 Task: Find the cycling routes for traveling to Empire State Building from Home and change the distance units to "km".
Action: Mouse moved to (255, 85)
Screenshot: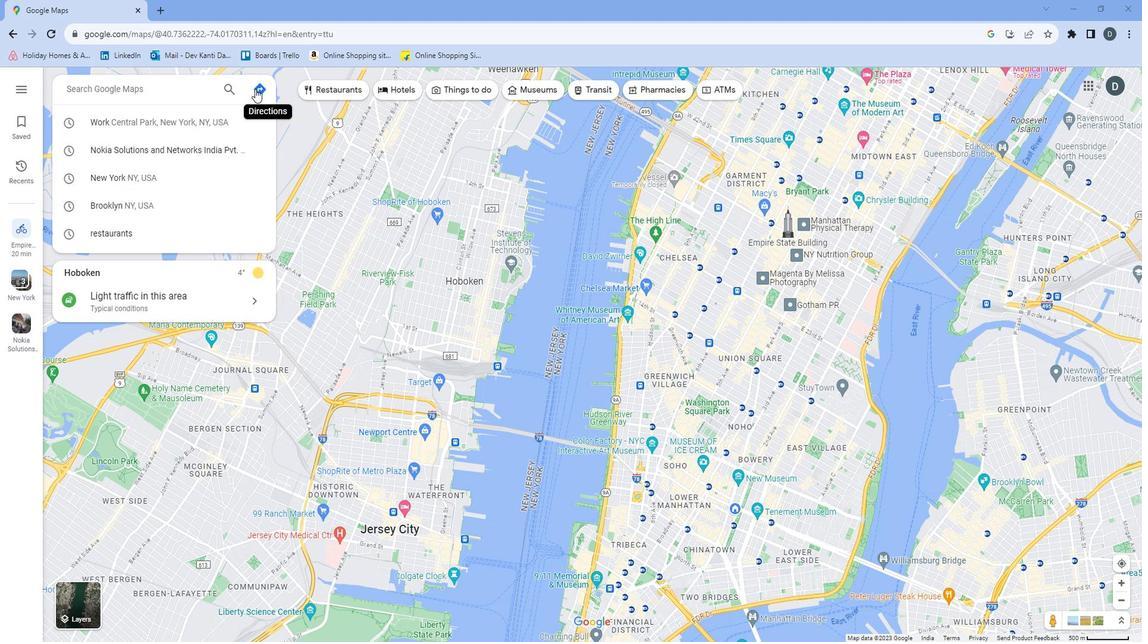 
Action: Mouse pressed left at (255, 85)
Screenshot: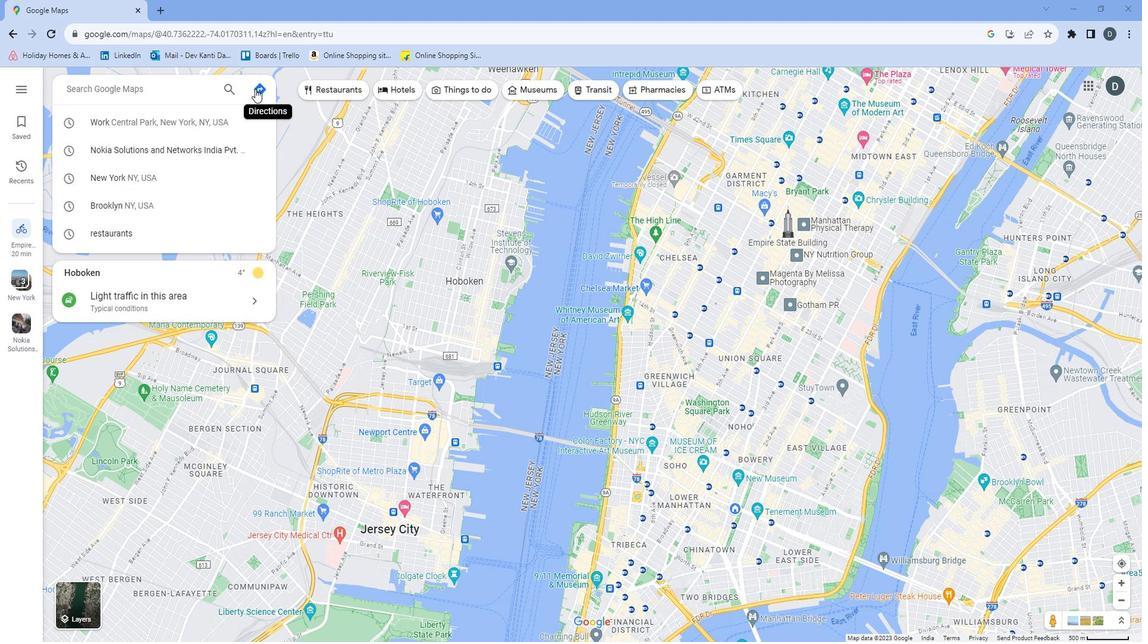 
Action: Mouse moved to (152, 117)
Screenshot: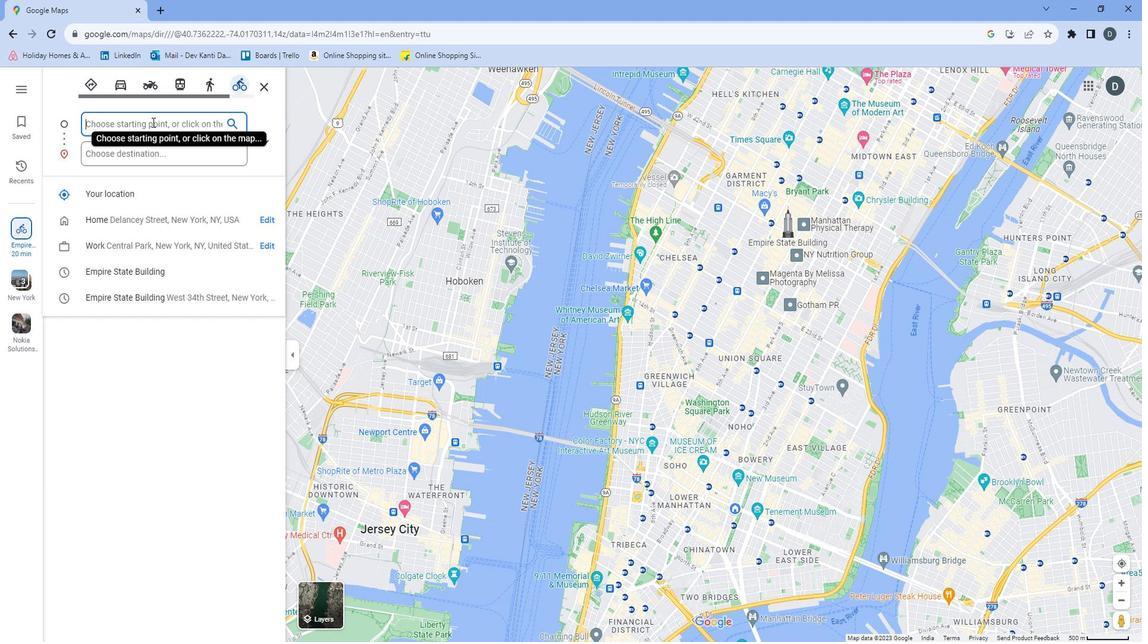 
Action: Mouse pressed left at (152, 117)
Screenshot: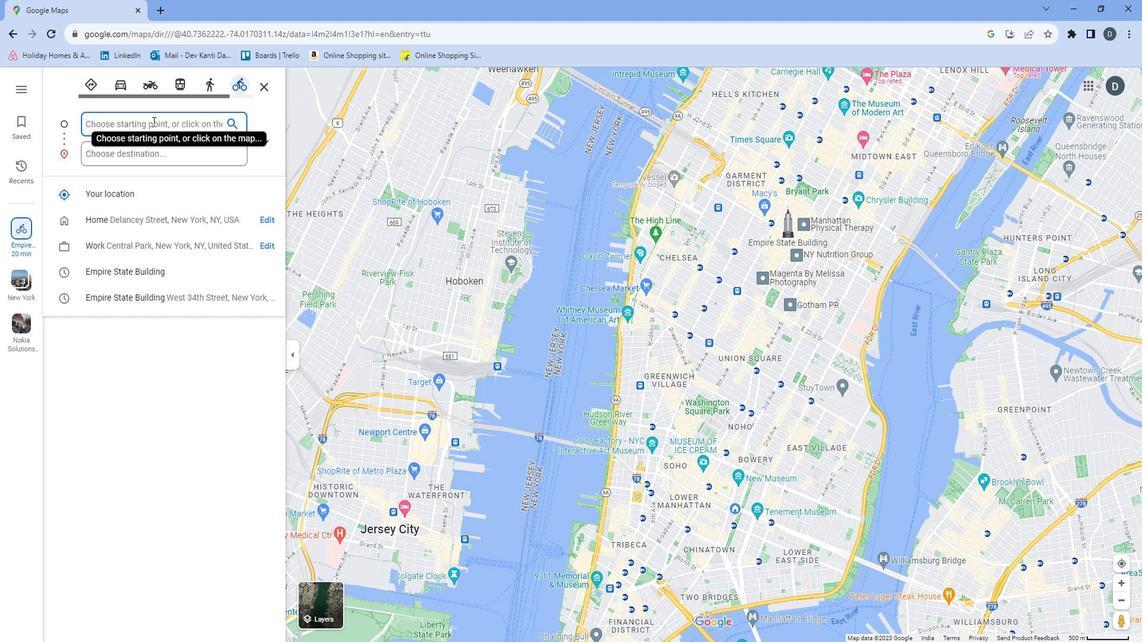 
Action: Mouse moved to (139, 214)
Screenshot: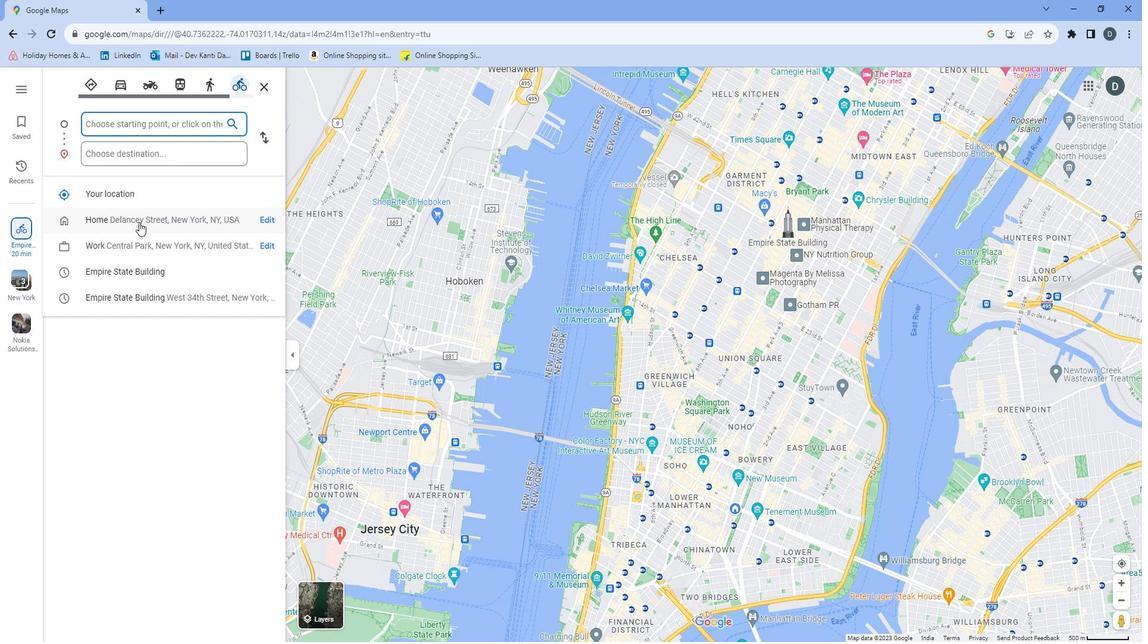 
Action: Mouse pressed left at (139, 214)
Screenshot: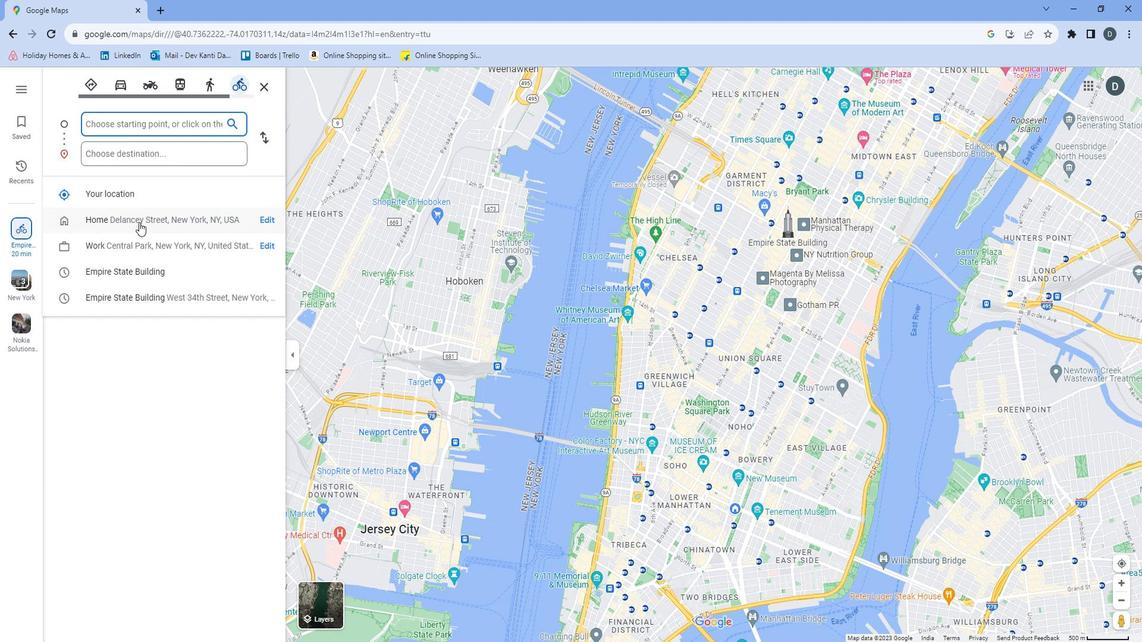 
Action: Mouse moved to (150, 143)
Screenshot: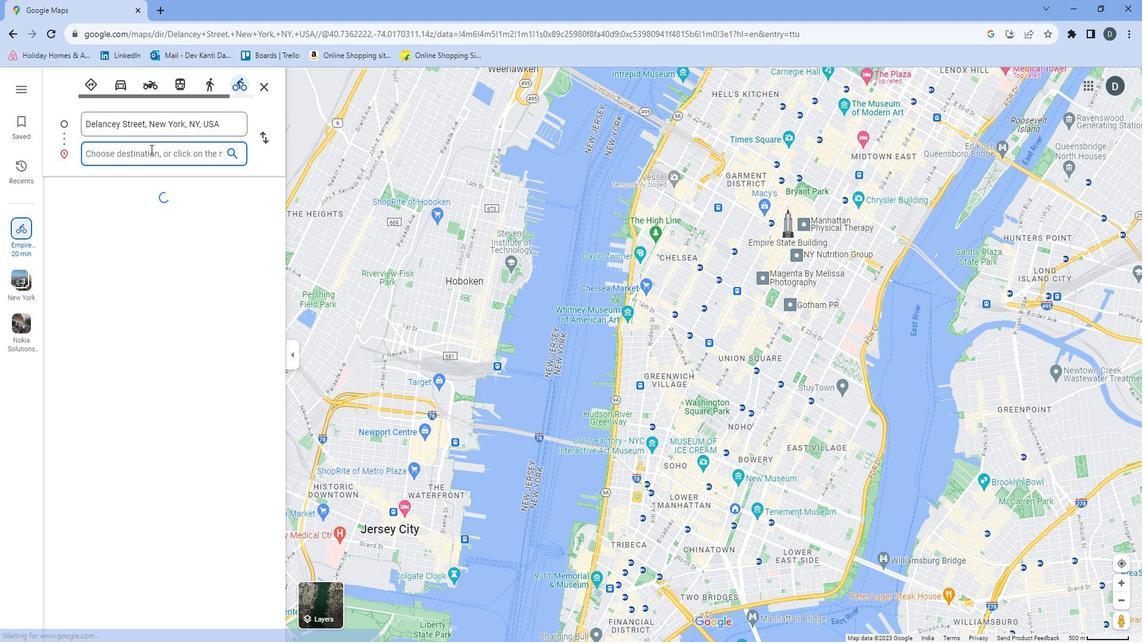 
Action: Mouse pressed left at (150, 143)
Screenshot: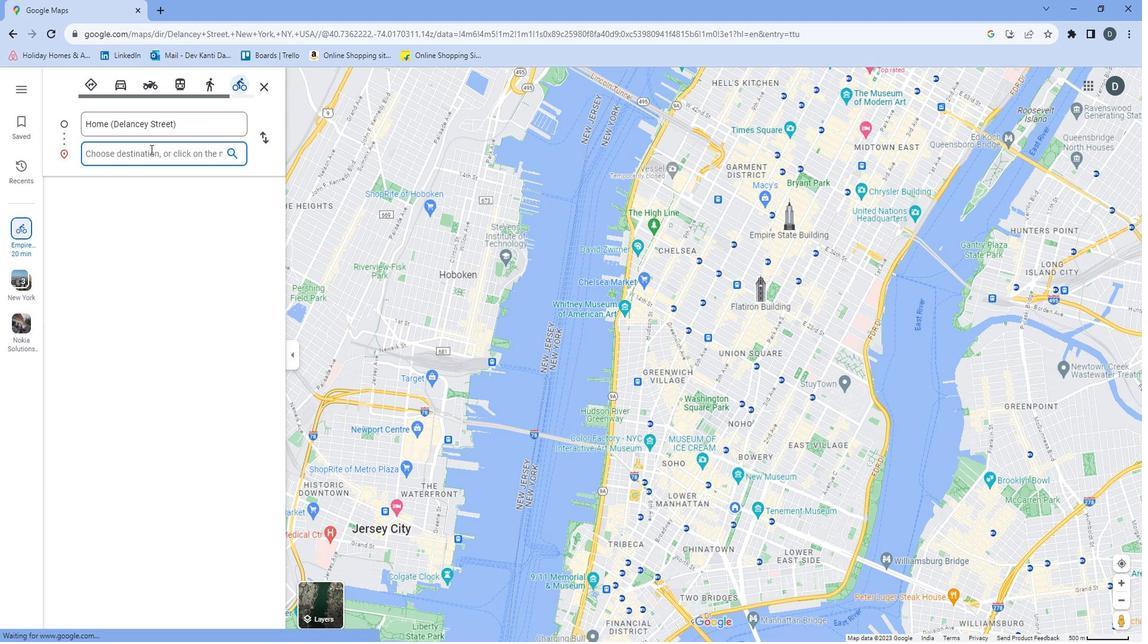 
Action: Mouse moved to (149, 145)
Screenshot: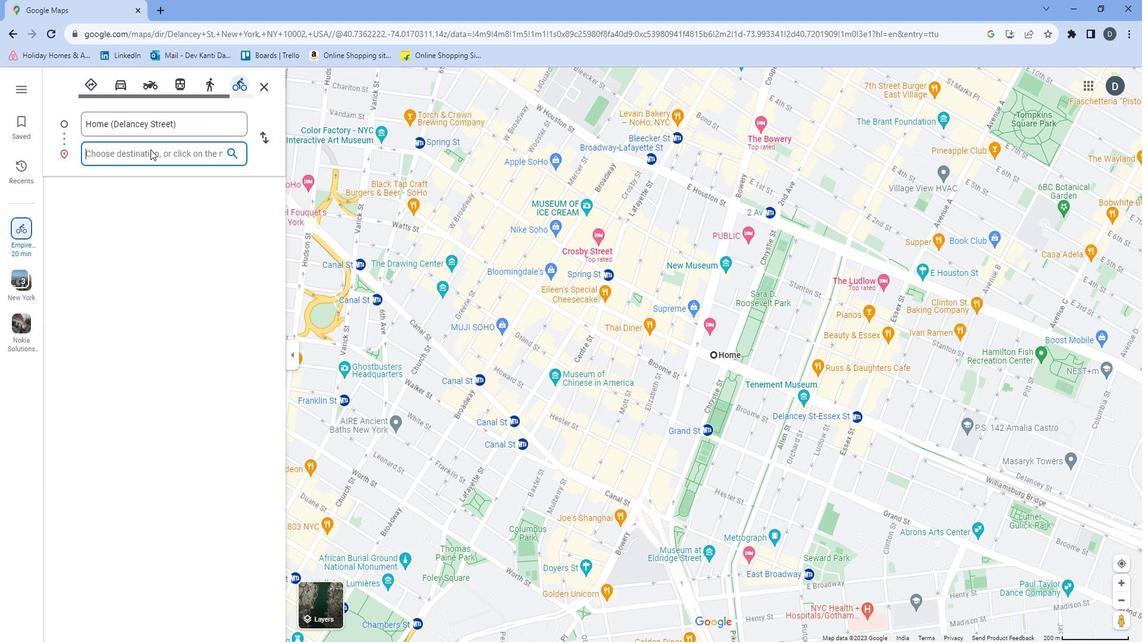 
Action: Key pressed <Key.shift>En<Key.backspace>mpire<Key.space><Key.shift>State<Key.space>
Screenshot: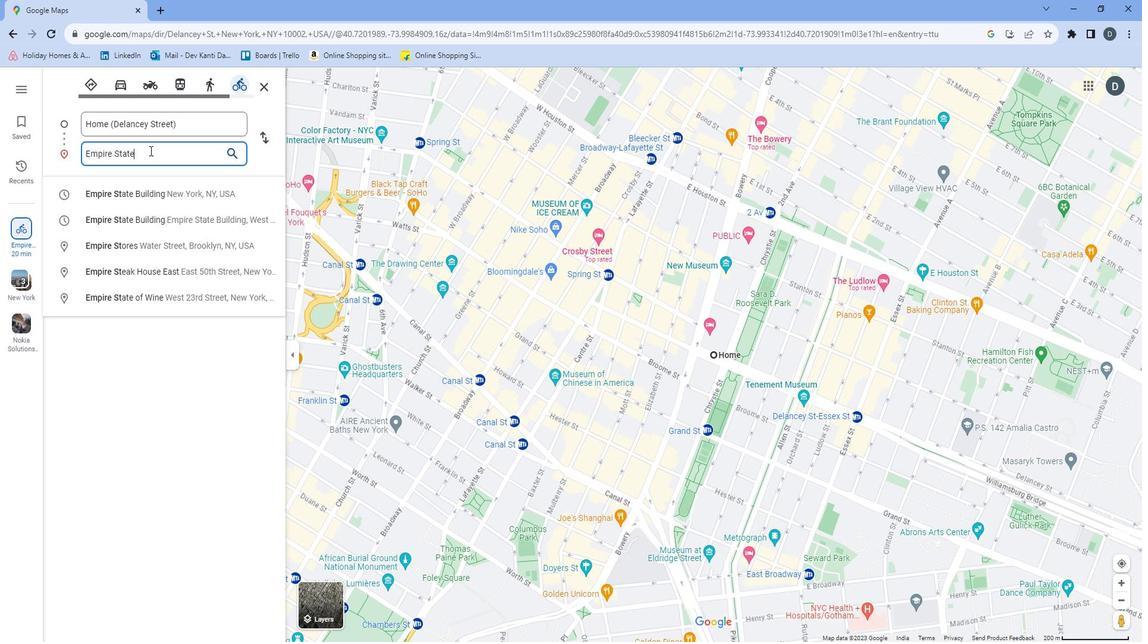 
Action: Mouse moved to (152, 185)
Screenshot: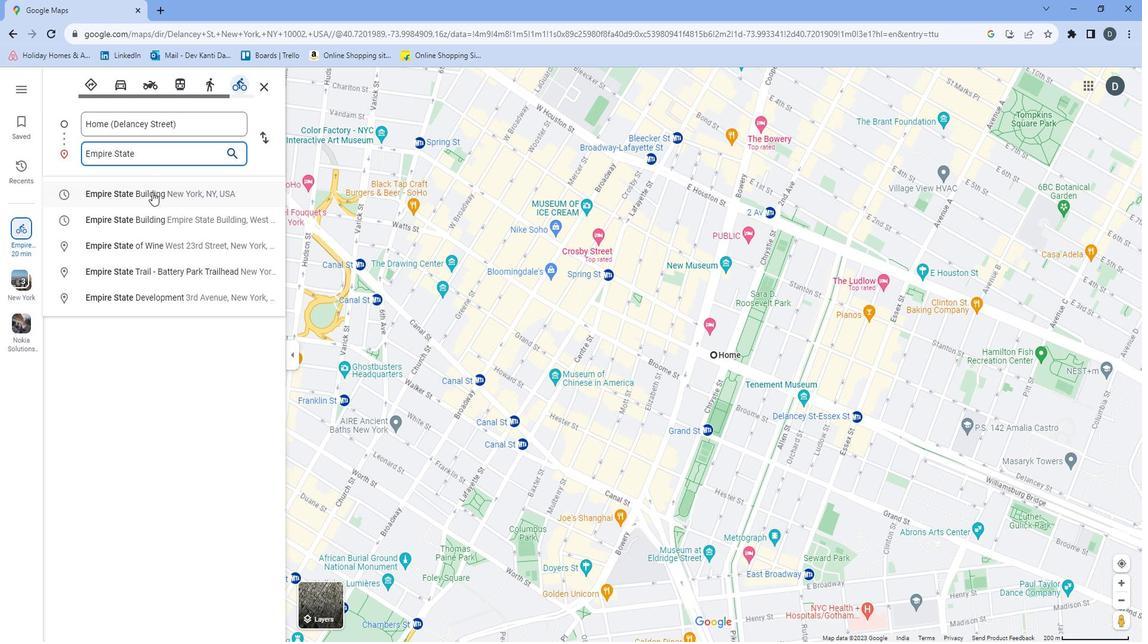 
Action: Mouse pressed left at (152, 185)
Screenshot: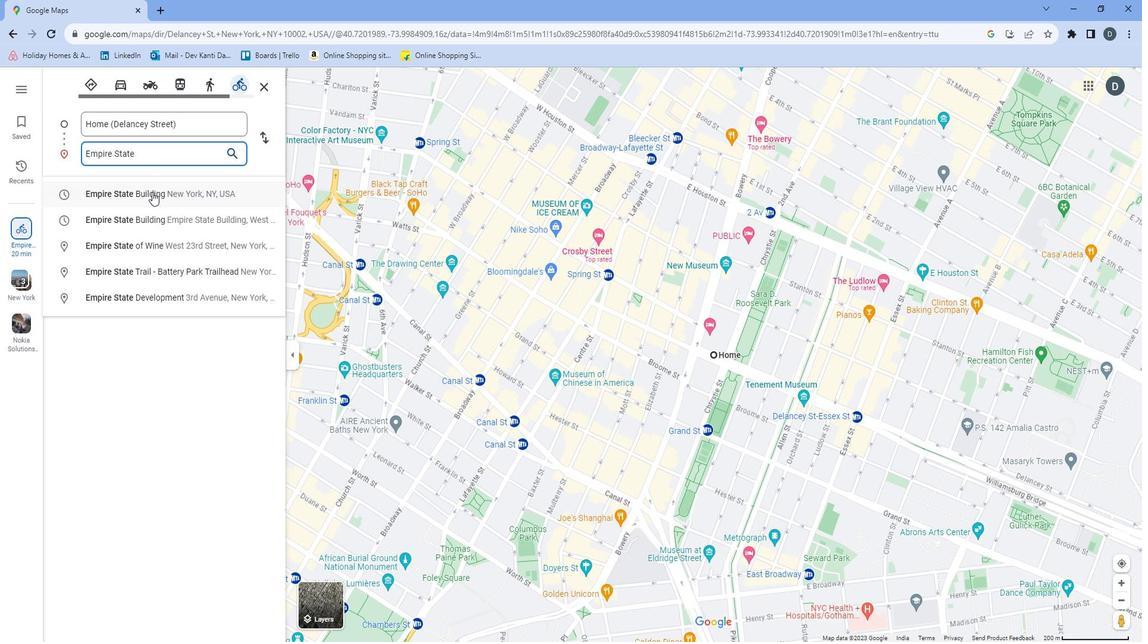 
Action: Mouse moved to (258, 214)
Screenshot: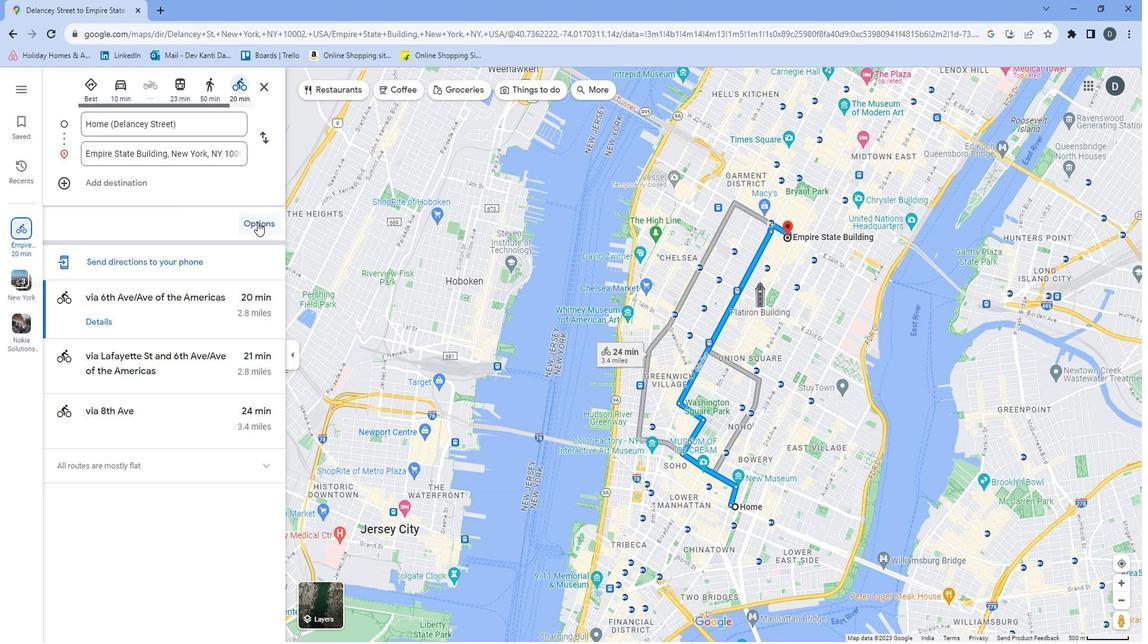 
Action: Mouse pressed left at (258, 214)
Screenshot: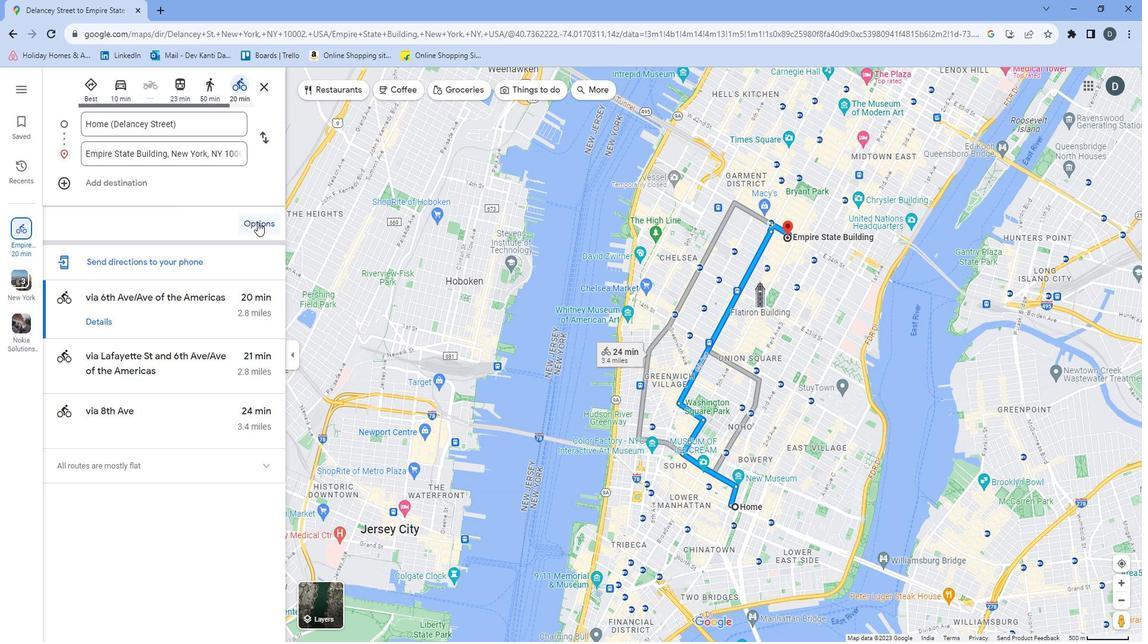 
Action: Mouse moved to (180, 301)
Screenshot: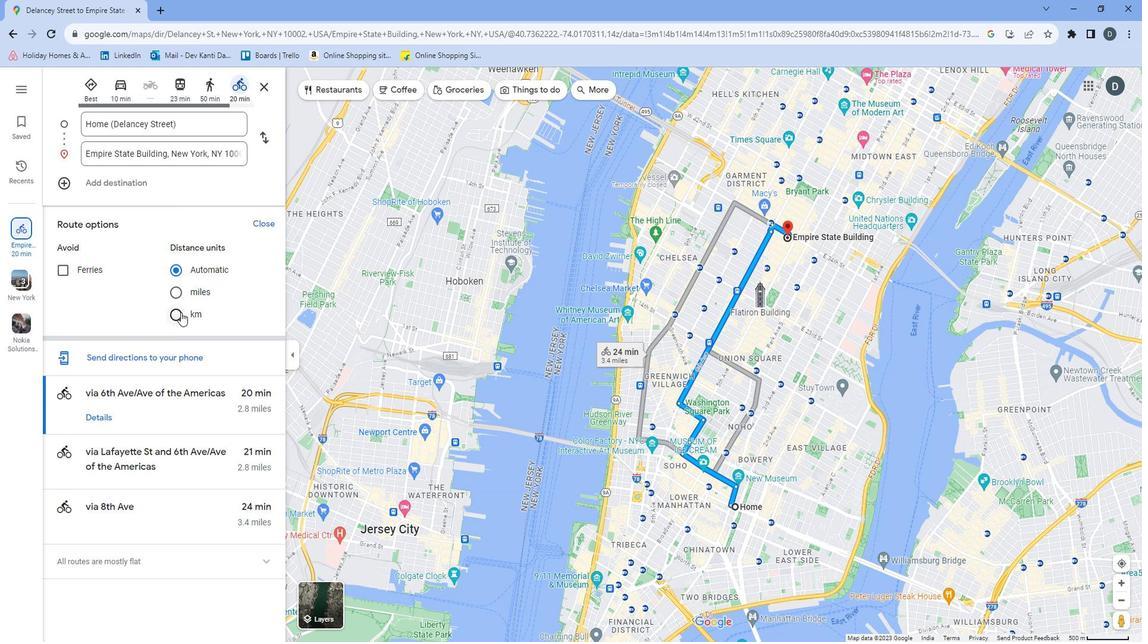 
Action: Mouse pressed left at (180, 301)
Screenshot: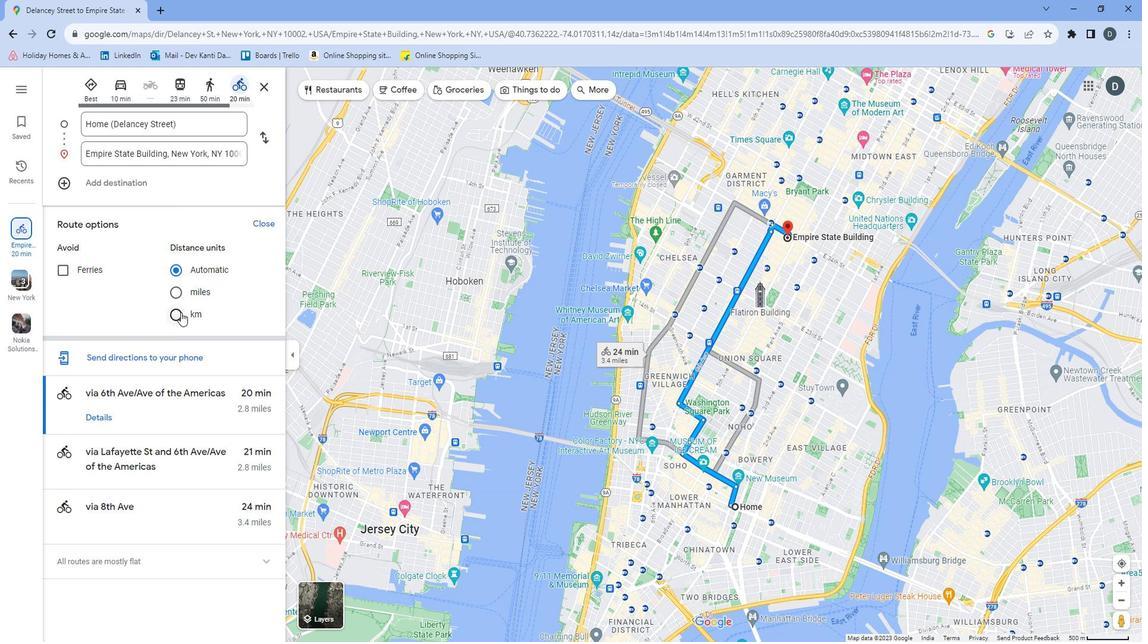 
Action: Mouse moved to (223, 308)
Screenshot: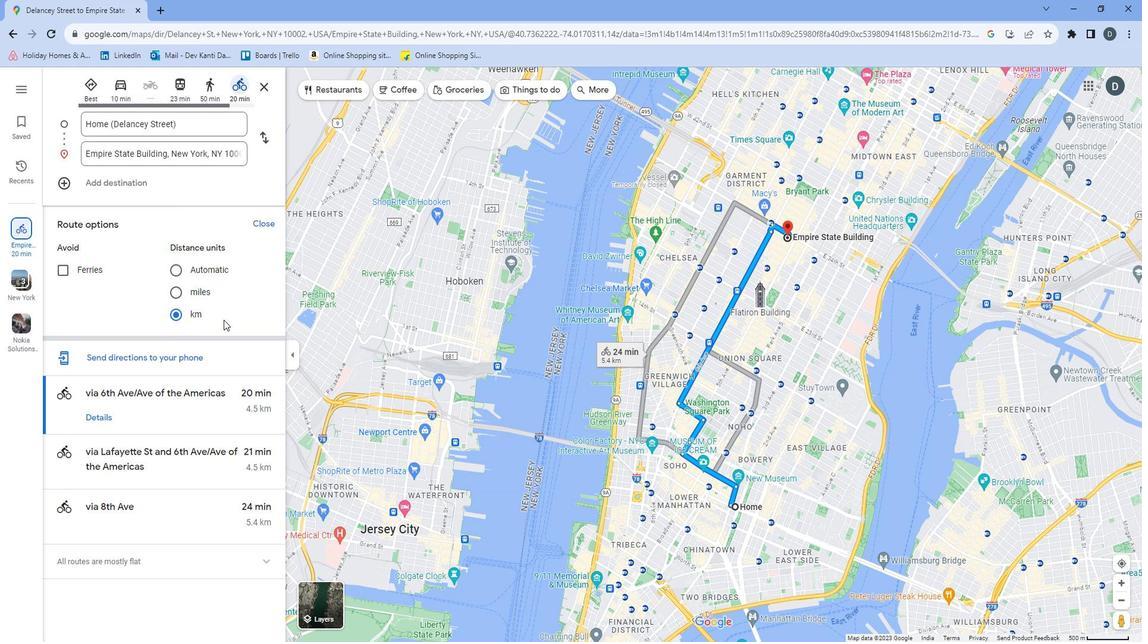 
Action: Mouse scrolled (223, 308) with delta (0, 0)
Screenshot: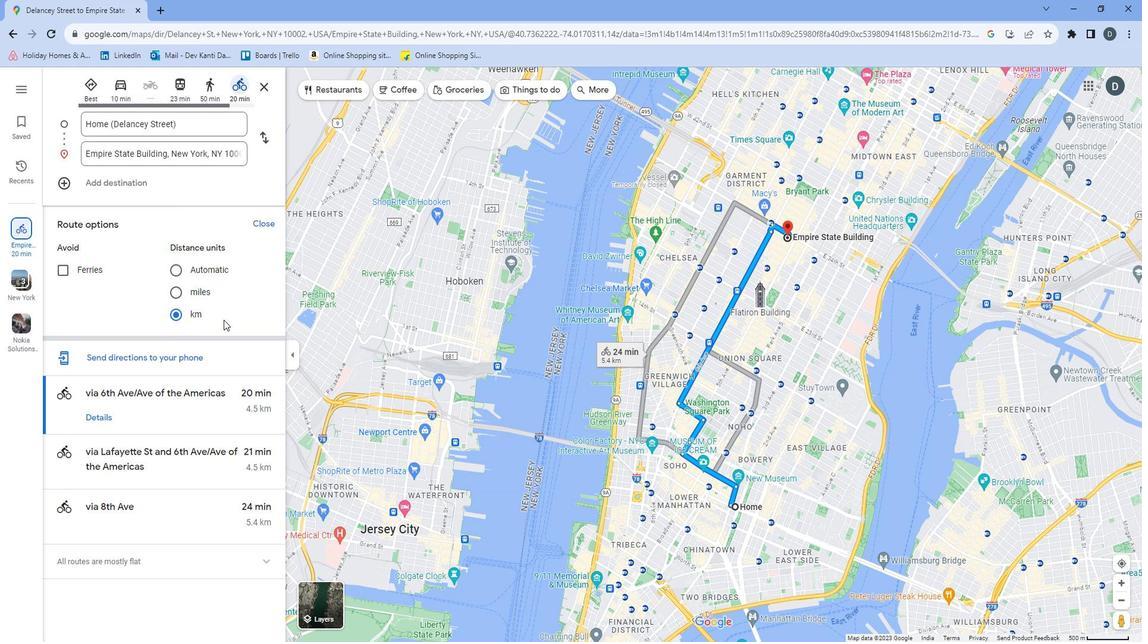 
Action: Mouse moved to (223, 310)
Screenshot: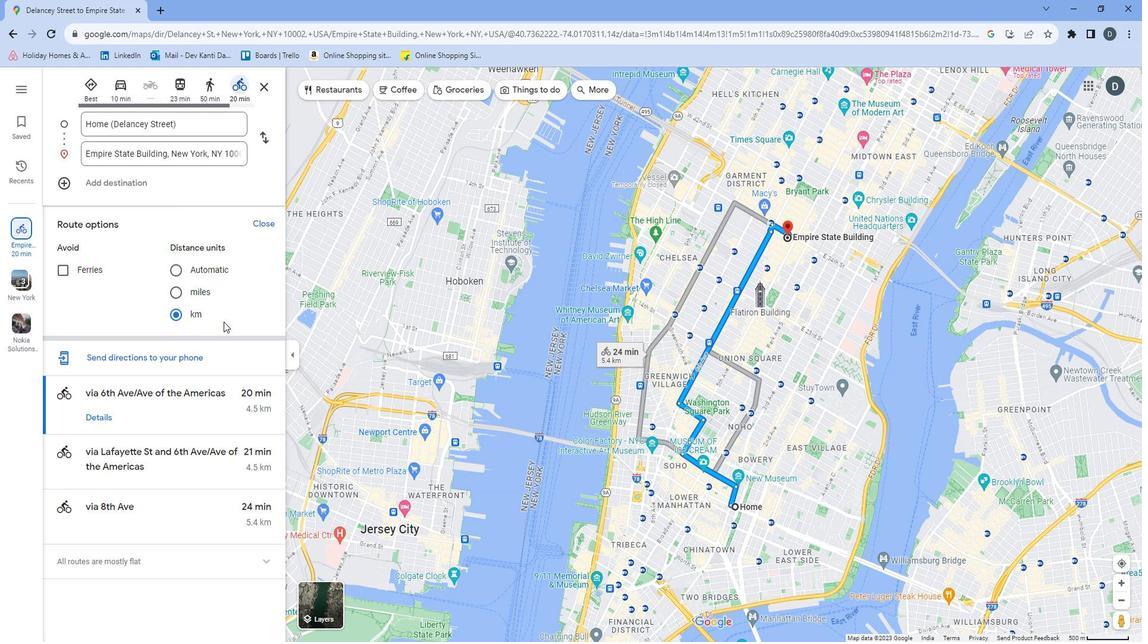 
Action: Mouse scrolled (223, 309) with delta (0, 0)
Screenshot: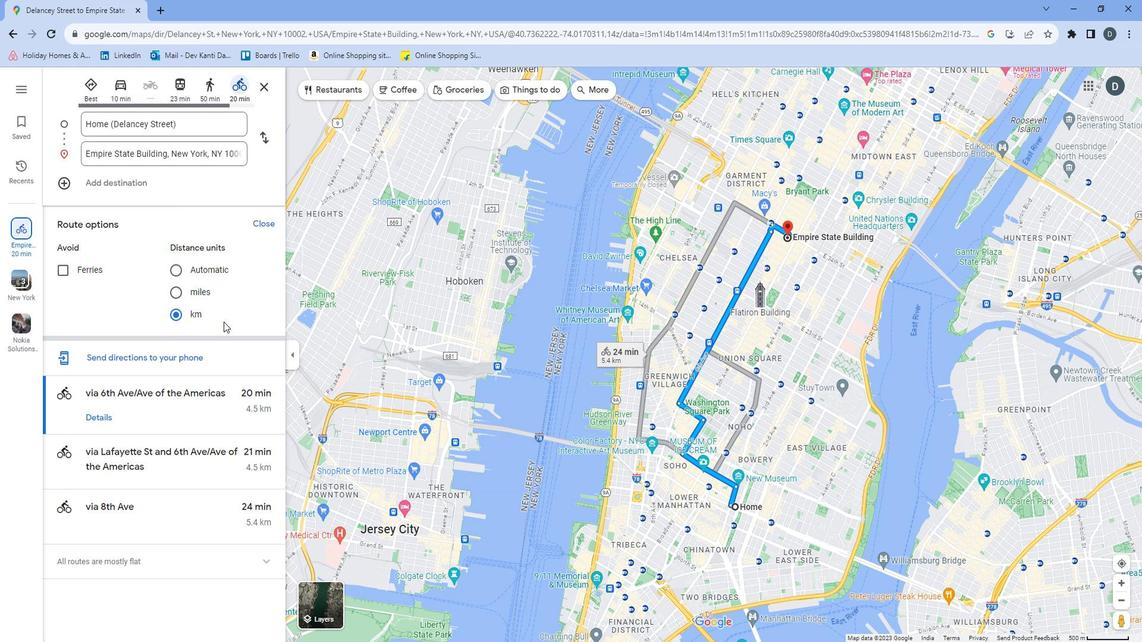 
Action: Mouse moved to (223, 311)
Screenshot: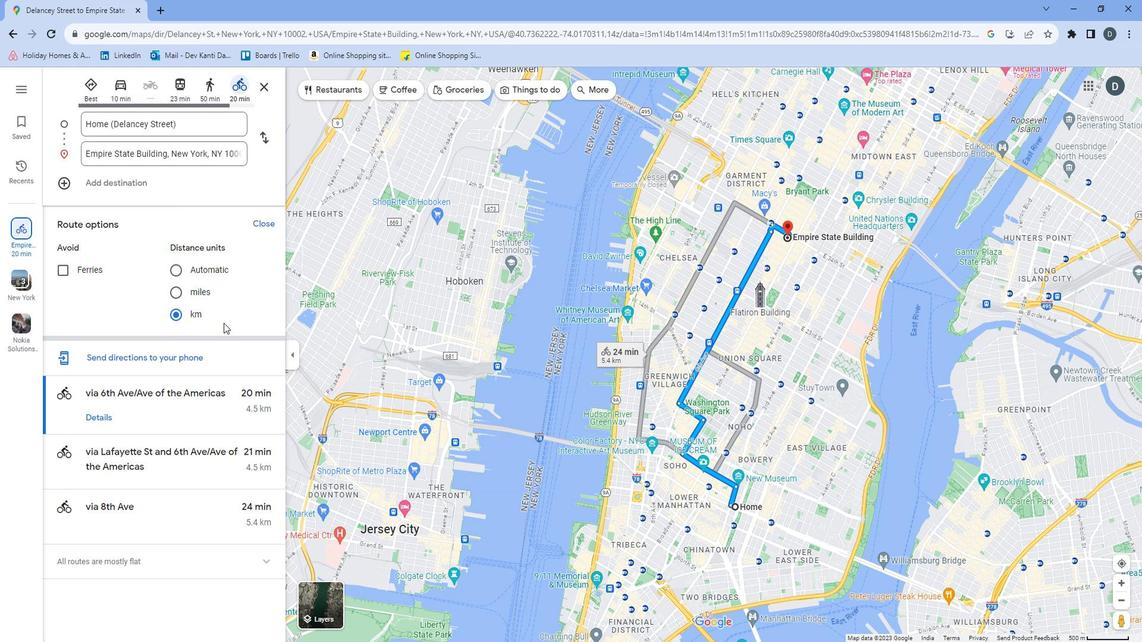 
Action: Mouse scrolled (223, 310) with delta (0, 0)
Screenshot: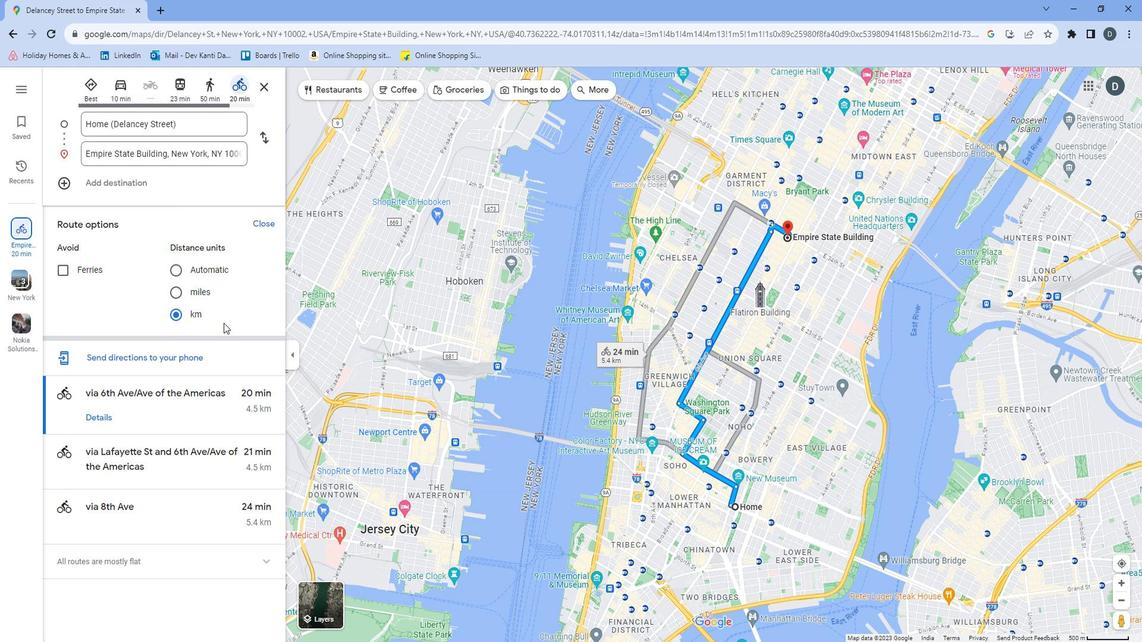 
Action: Mouse moved to (224, 320)
Screenshot: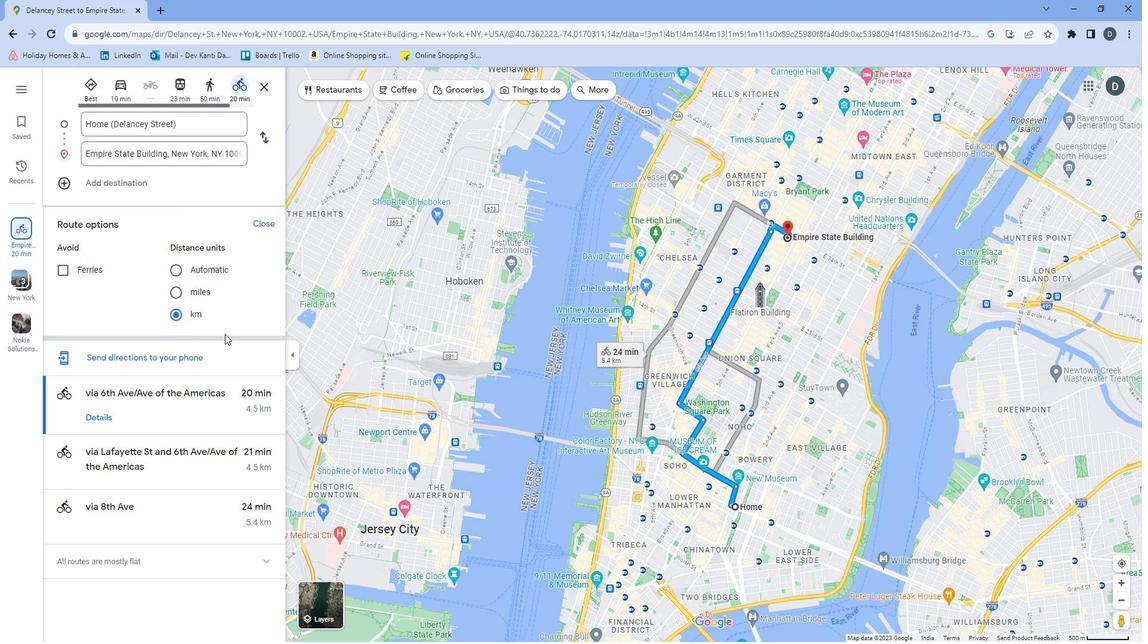 
Action: Mouse scrolled (224, 320) with delta (0, 0)
Screenshot: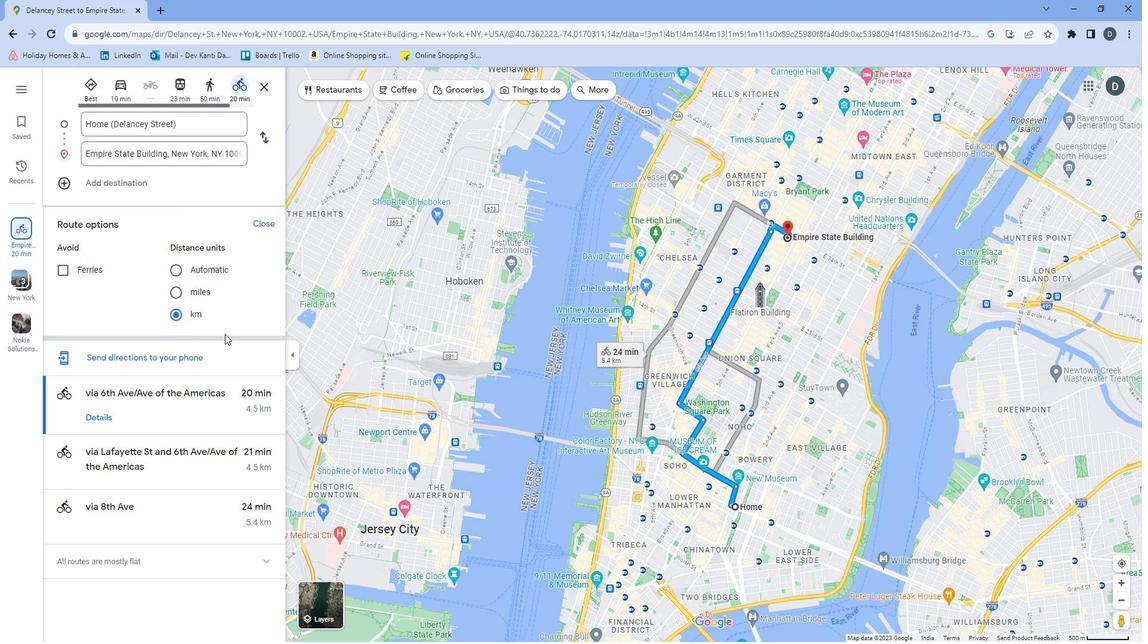 
Action: Mouse moved to (229, 358)
Screenshot: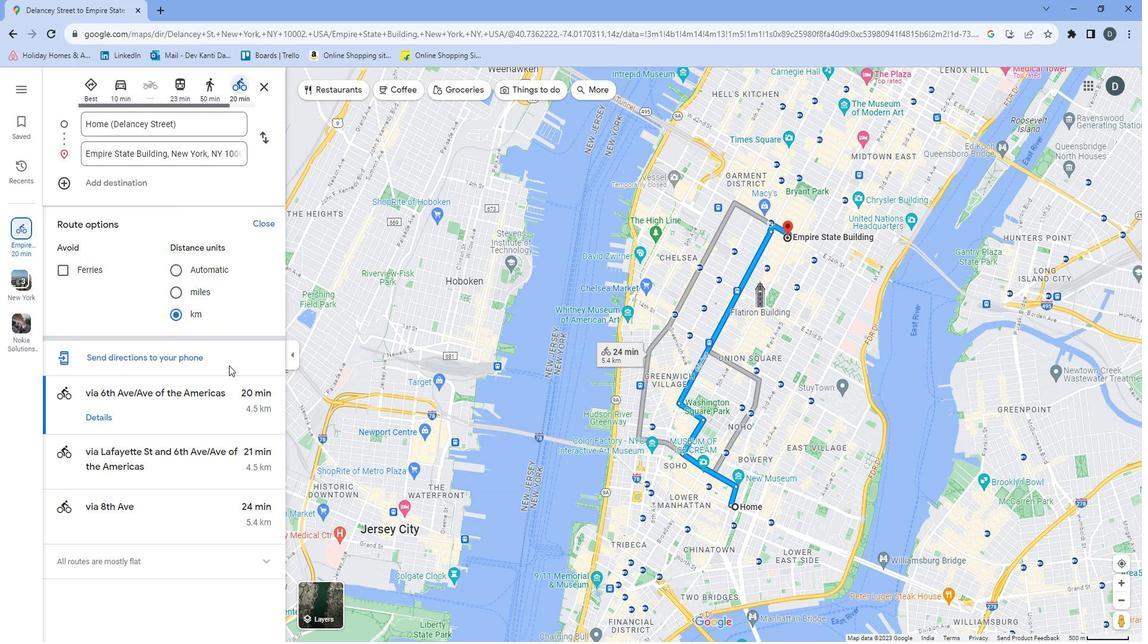 
Action: Mouse scrolled (229, 357) with delta (0, 0)
Screenshot: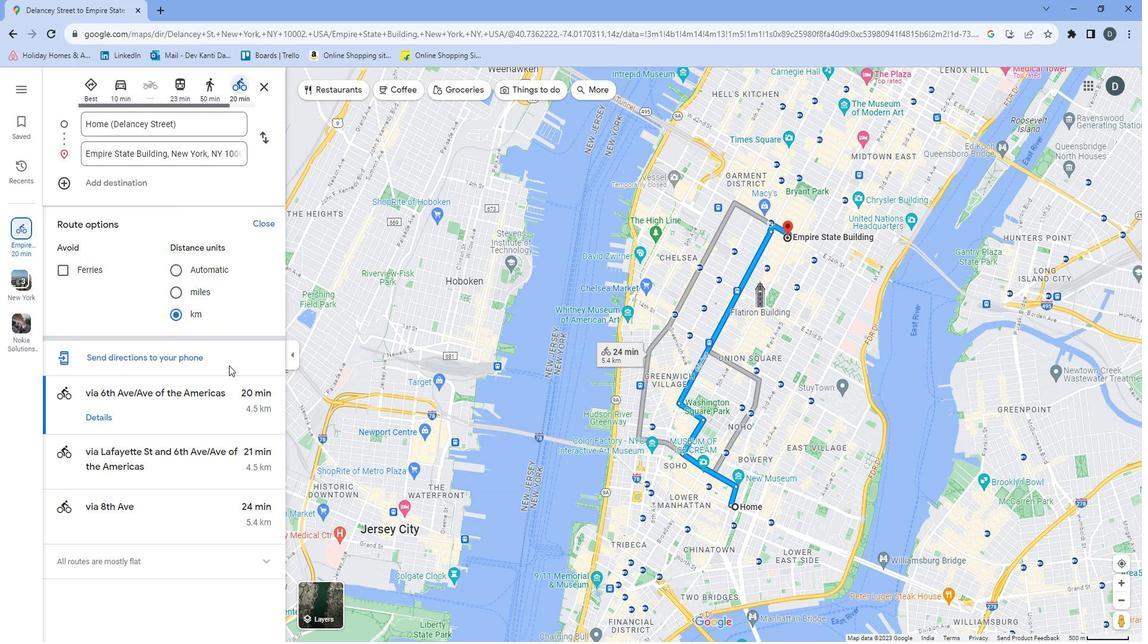 
Action: Mouse moved to (229, 368)
Screenshot: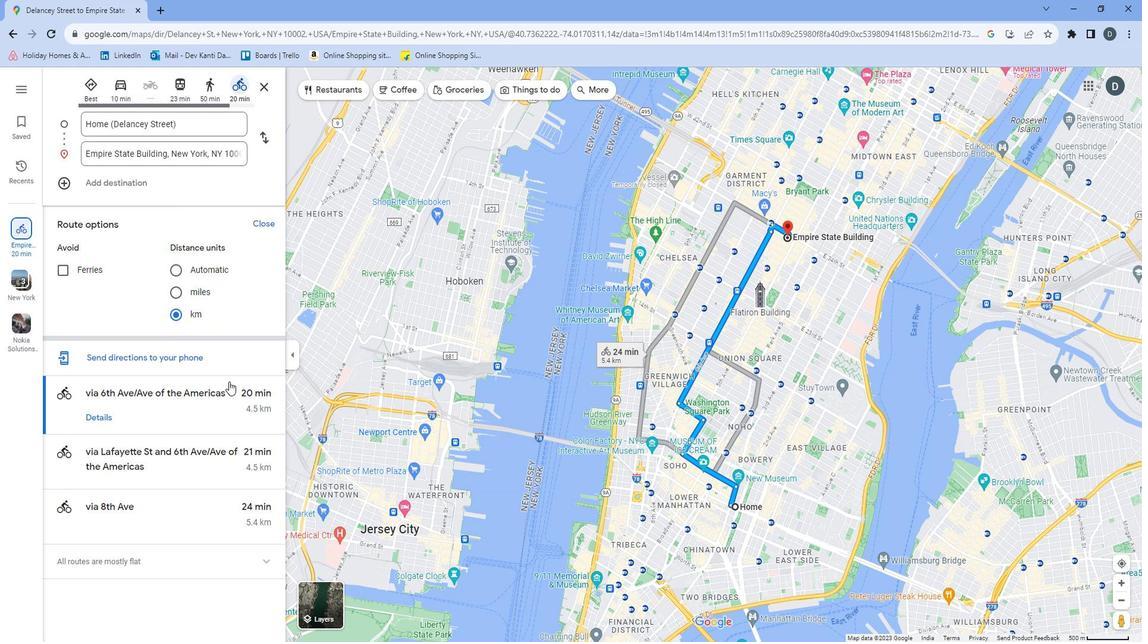 
Action: Mouse scrolled (229, 368) with delta (0, 0)
Screenshot: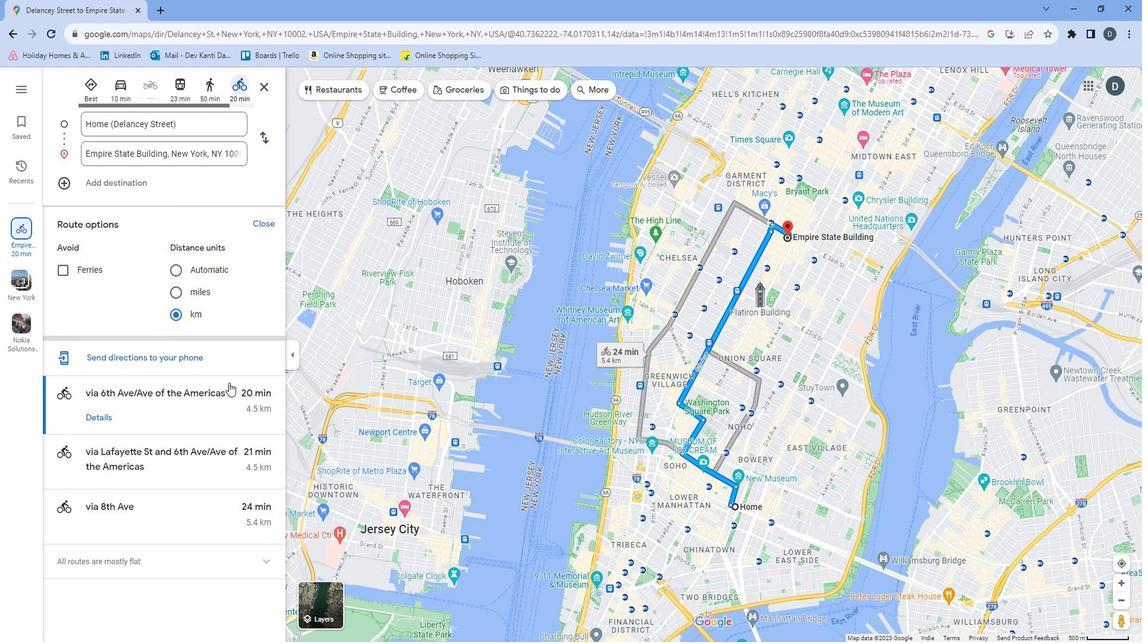 
Action: Mouse moved to (228, 365)
Screenshot: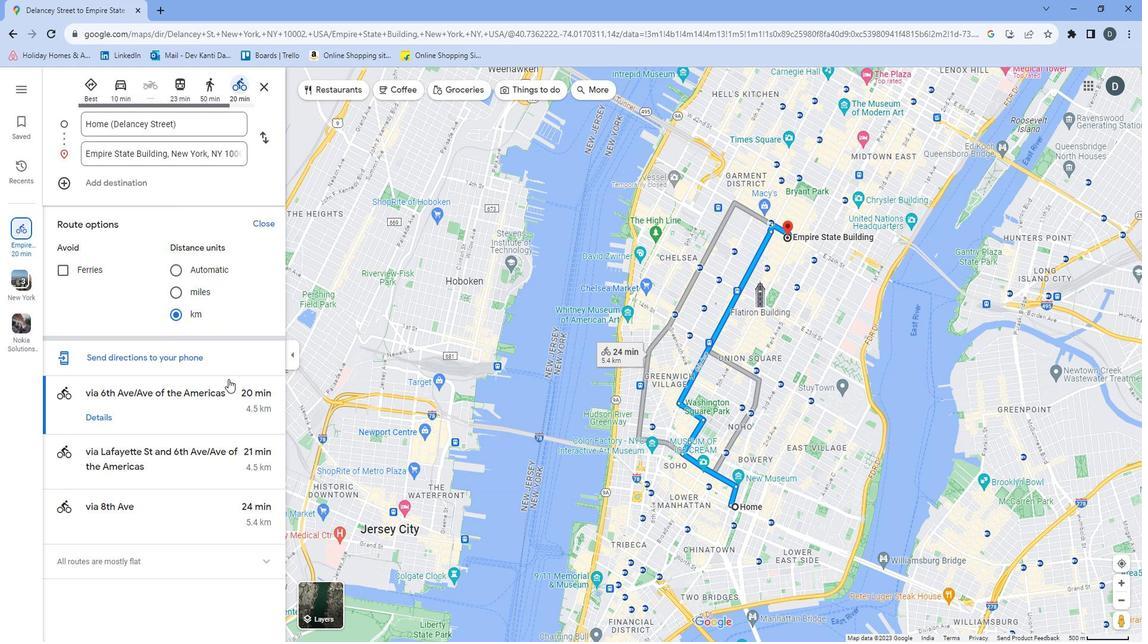 
